 Task: Plan a team-building puzzle-solving activity for the 28th at 10:30 PM.
Action: Mouse moved to (42, 73)
Screenshot: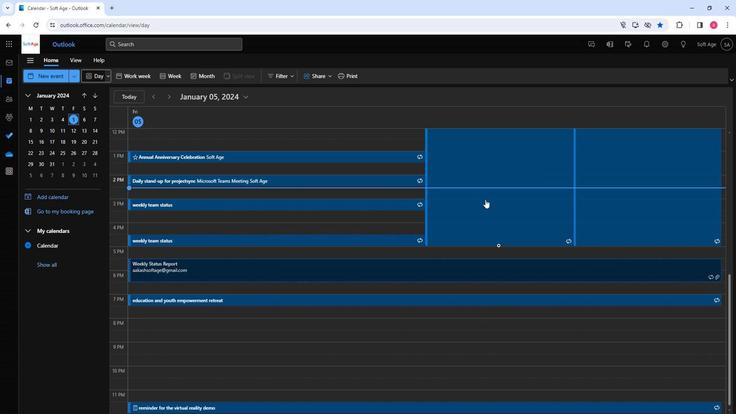 
Action: Mouse pressed left at (42, 73)
Screenshot: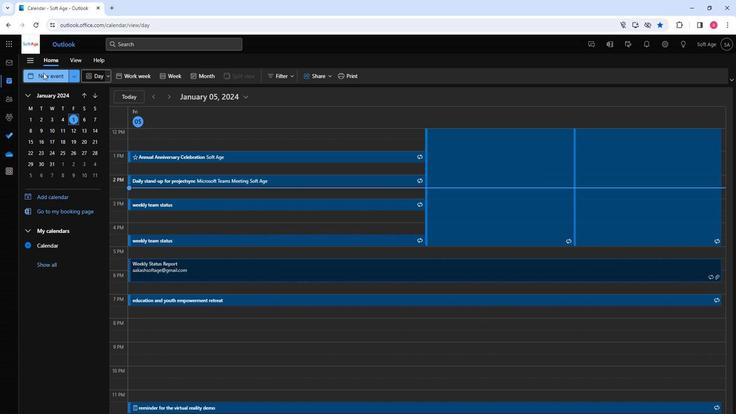
Action: Mouse moved to (201, 146)
Screenshot: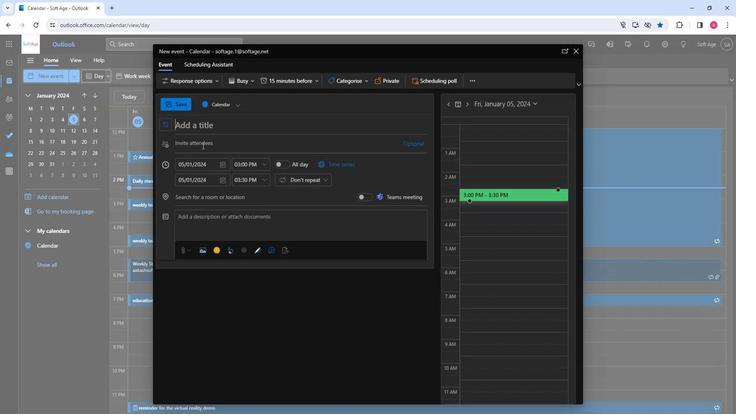 
Action: Key pressed <Key.shift>Team-<Key.shift>Builid<Key.backspace><Key.backspace>ding<Key.space><Key.shift>Pux<Key.backspace>zzle-<Key.shift>Solving<Key.space><Key.shift>Activity
Screenshot: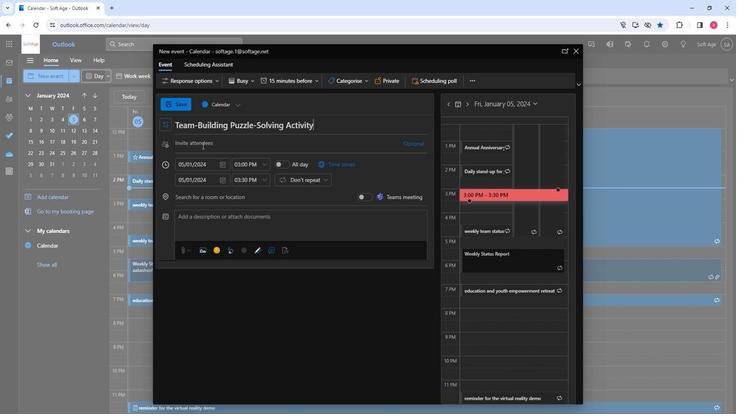 
Action: Mouse moved to (249, 147)
Screenshot: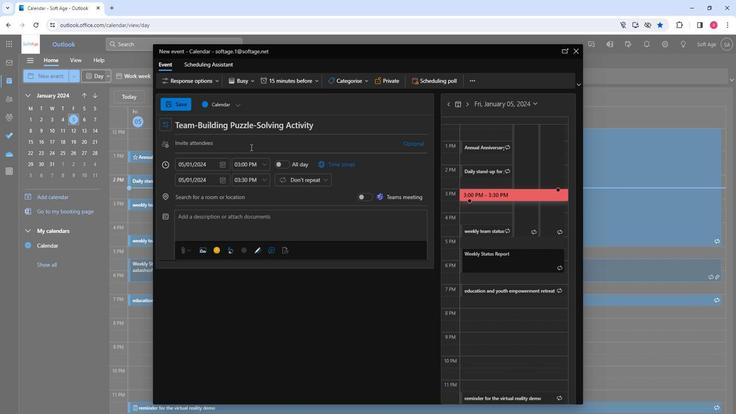 
Action: Mouse pressed left at (249, 147)
Screenshot: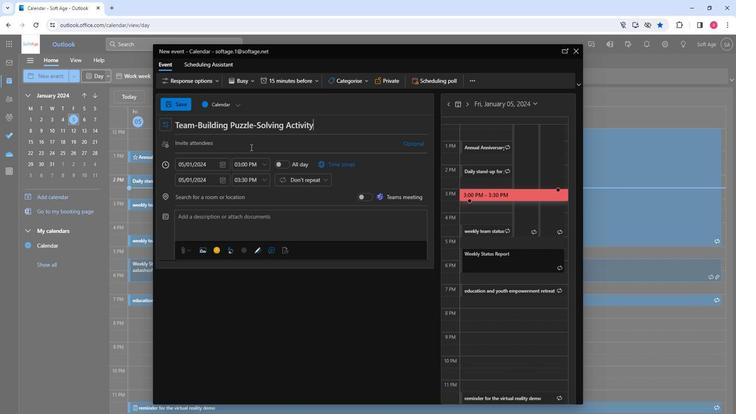 
Action: Key pressed so
Screenshot: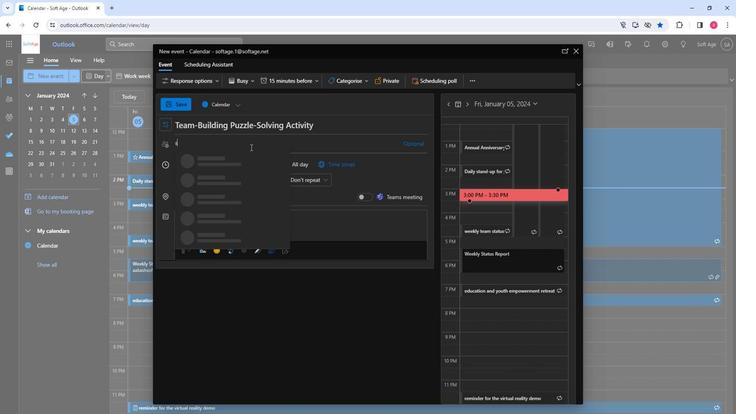 
Action: Mouse moved to (204, 182)
Screenshot: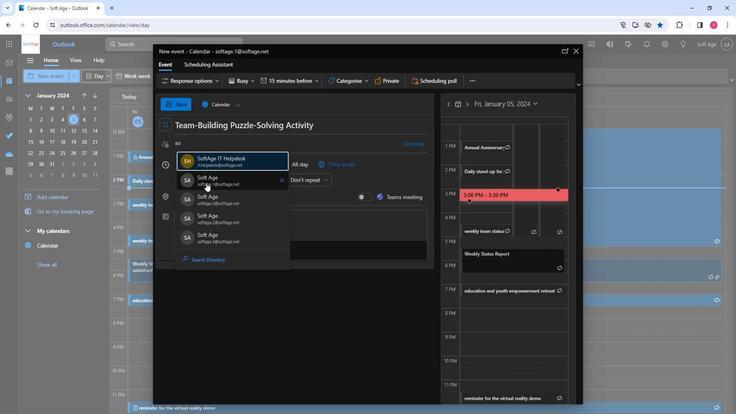 
Action: Mouse pressed left at (204, 182)
Screenshot: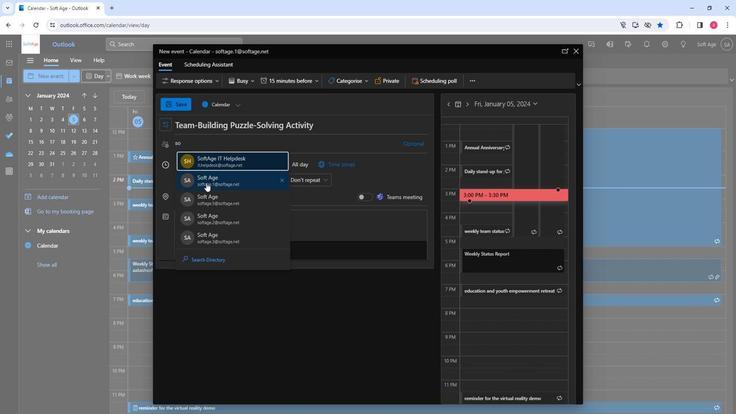 
Action: Key pressed so
Screenshot: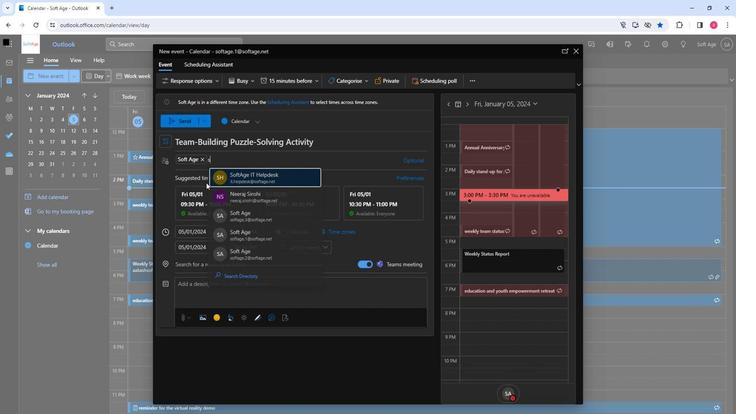 
Action: Mouse moved to (231, 220)
Screenshot: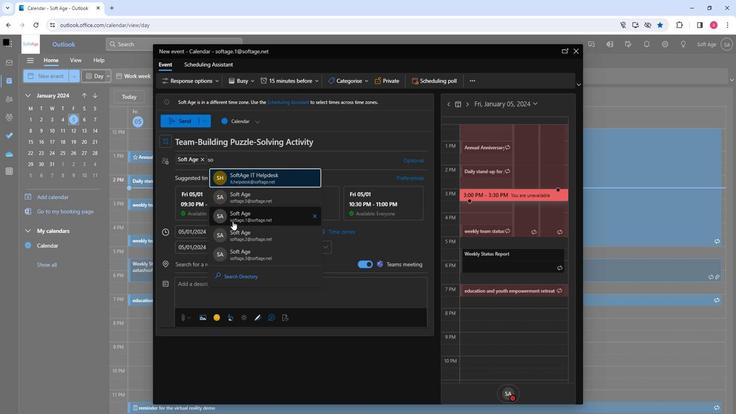
Action: Mouse pressed left at (231, 220)
Screenshot: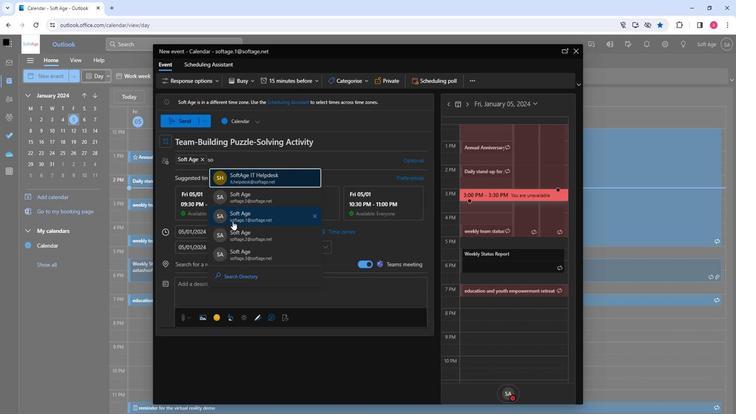 
Action: Key pressed so
Screenshot: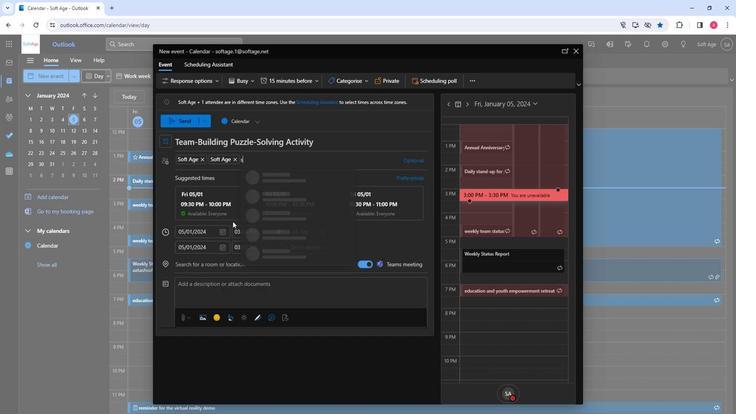 
Action: Mouse moved to (265, 237)
Screenshot: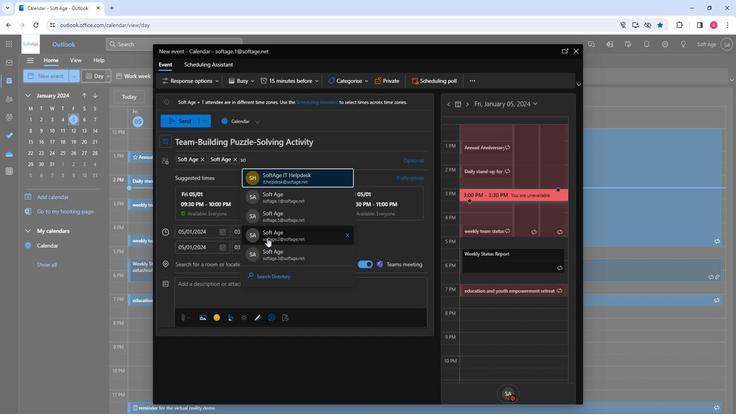 
Action: Mouse pressed left at (265, 237)
Screenshot: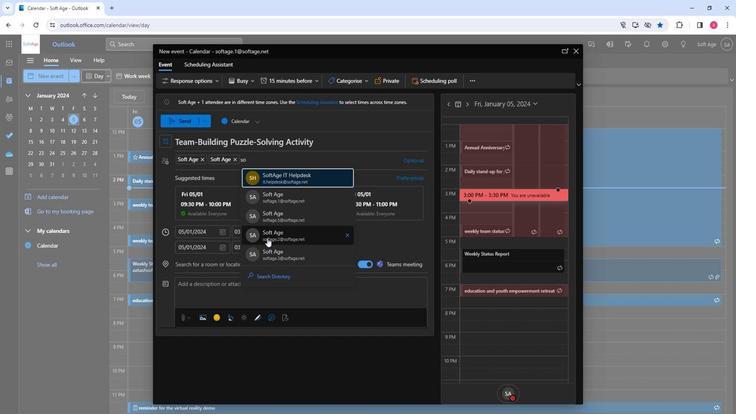
Action: Key pressed so
Screenshot: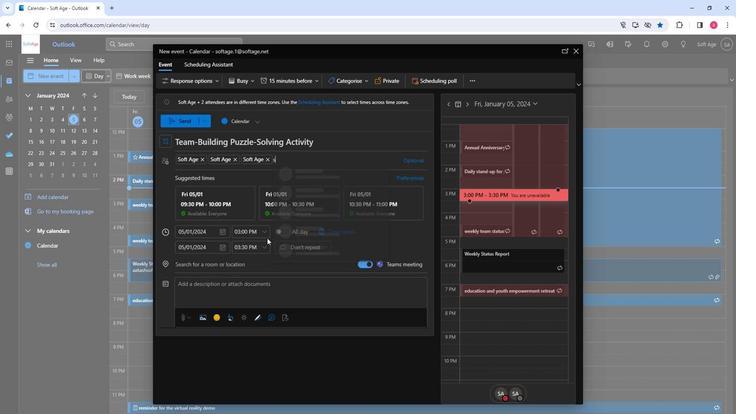 
Action: Mouse moved to (303, 254)
Screenshot: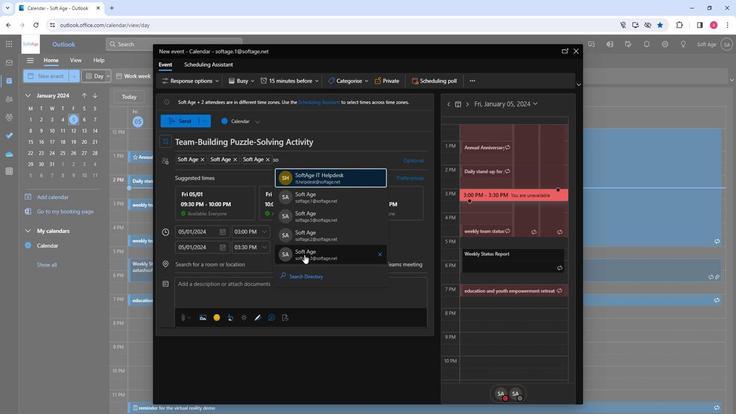 
Action: Mouse pressed left at (303, 254)
Screenshot: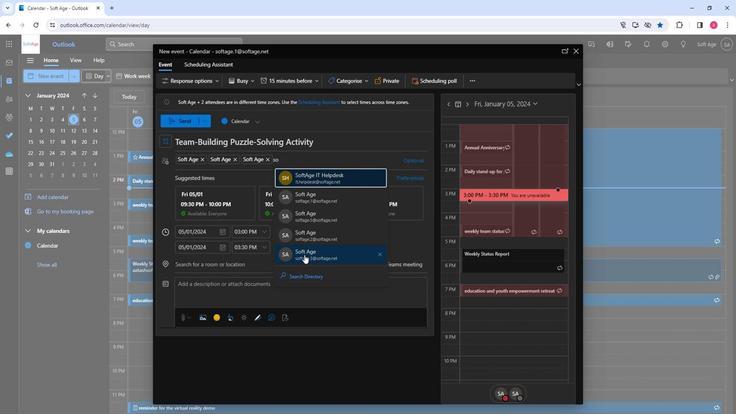 
Action: Mouse moved to (220, 232)
Screenshot: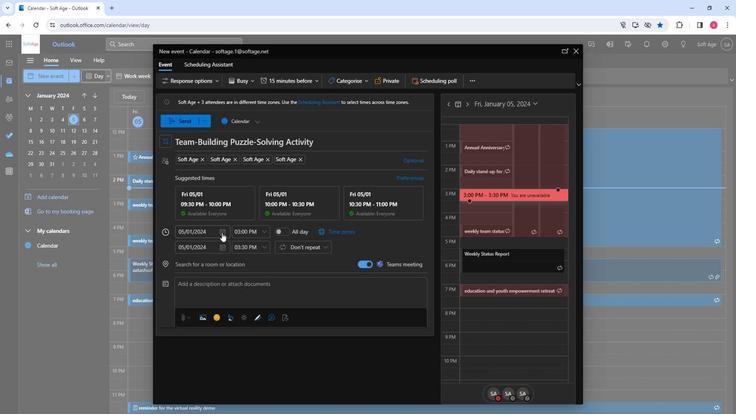 
Action: Mouse pressed left at (220, 232)
Screenshot: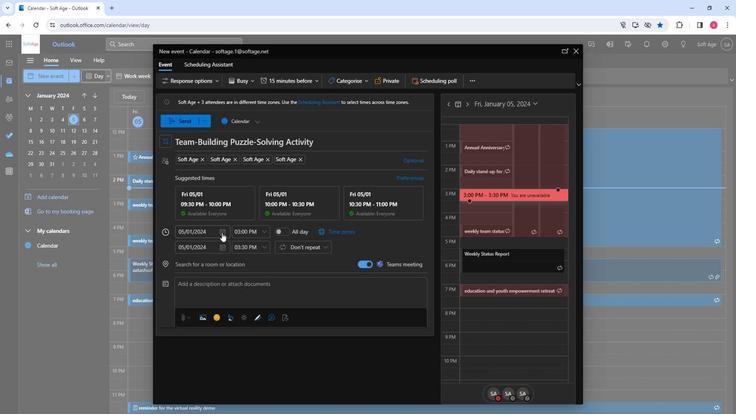 
Action: Mouse moved to (248, 306)
Screenshot: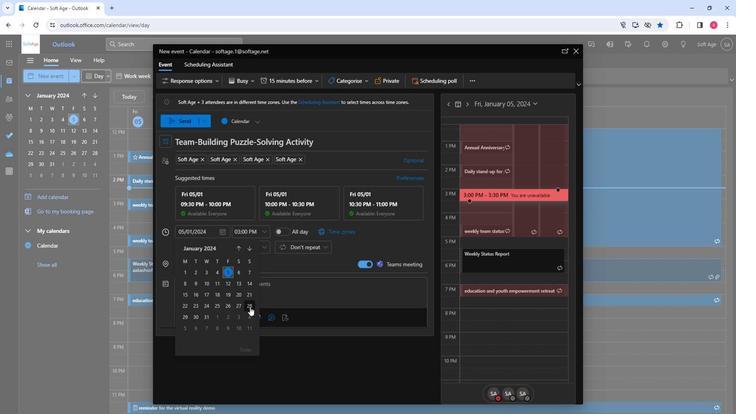 
Action: Mouse pressed left at (248, 306)
Screenshot: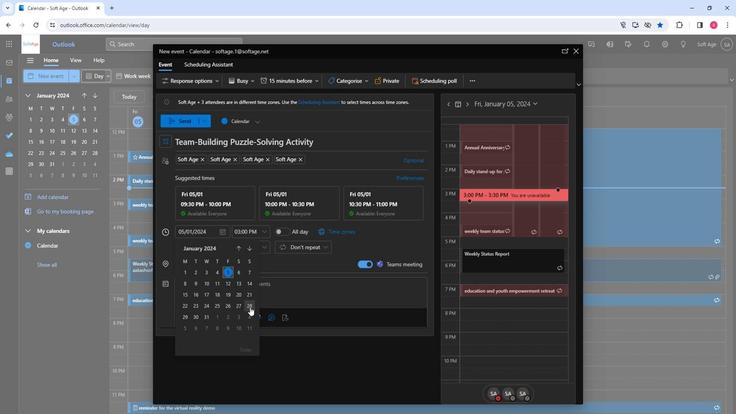 
Action: Mouse moved to (260, 231)
Screenshot: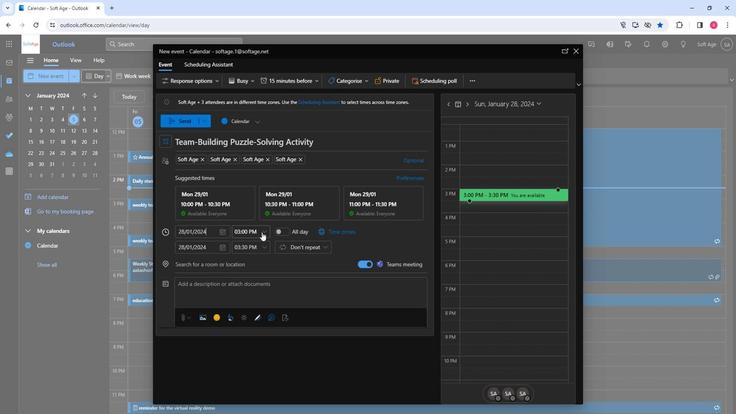 
Action: Mouse pressed left at (260, 231)
Screenshot: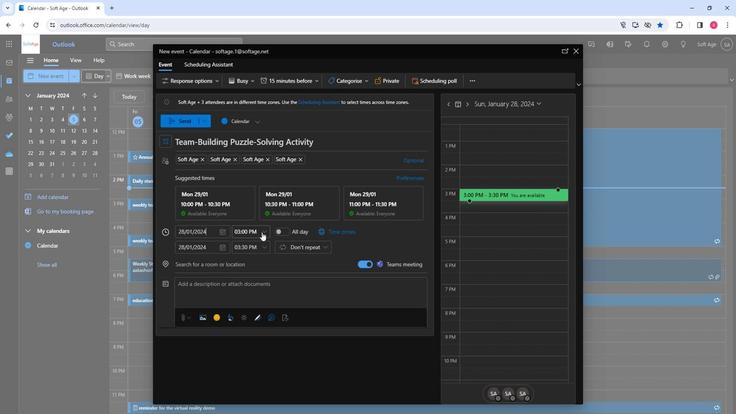 
Action: Mouse moved to (253, 257)
Screenshot: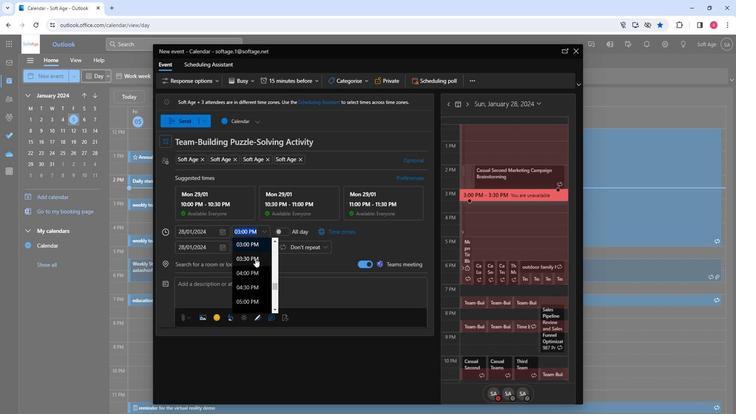 
Action: Mouse scrolled (253, 256) with delta (0, 0)
Screenshot: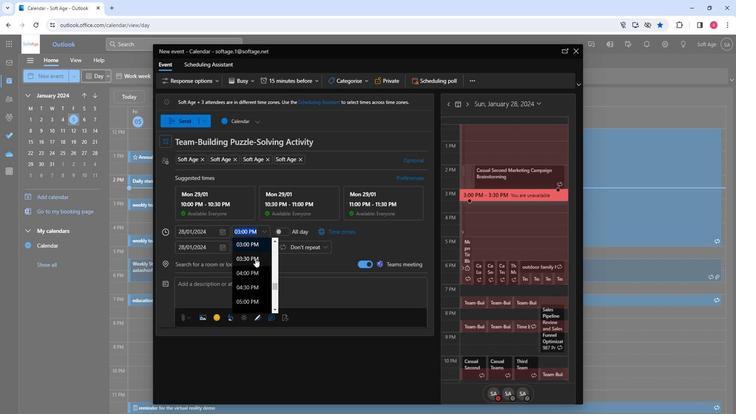 
Action: Mouse moved to (252, 258)
Screenshot: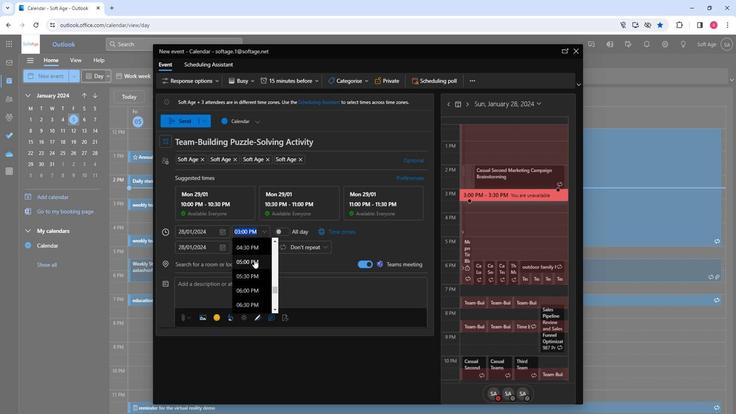 
Action: Mouse scrolled (252, 258) with delta (0, 0)
Screenshot: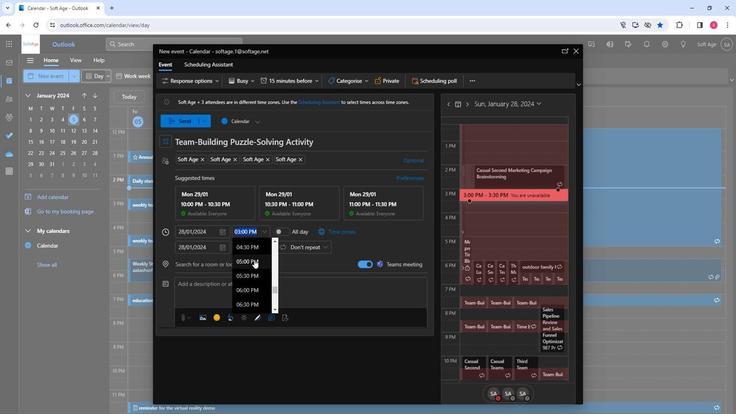 
Action: Mouse moved to (252, 258)
Screenshot: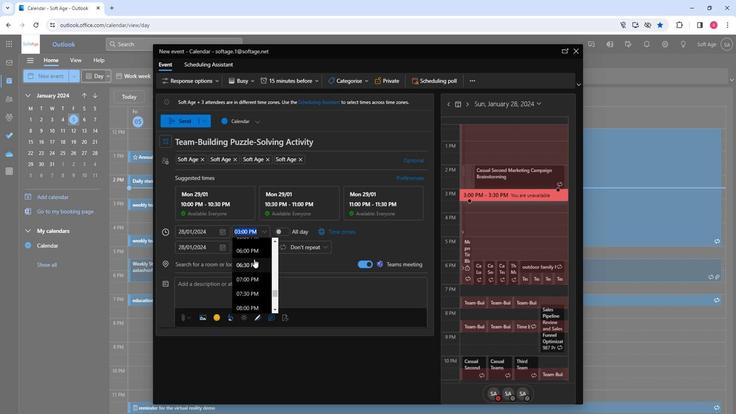 
Action: Mouse scrolled (252, 258) with delta (0, 0)
Screenshot: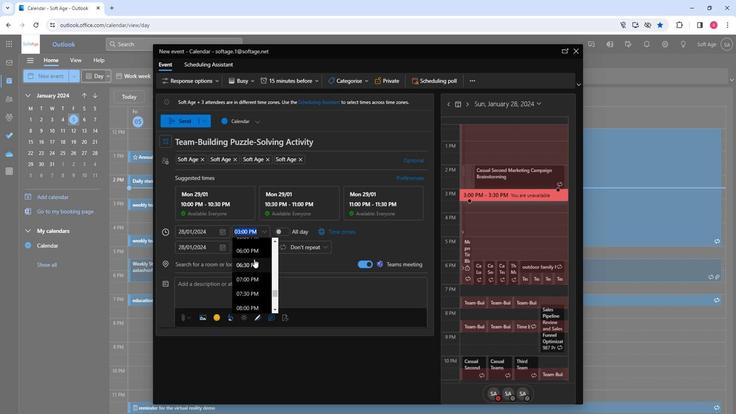 
Action: Mouse moved to (242, 280)
Screenshot: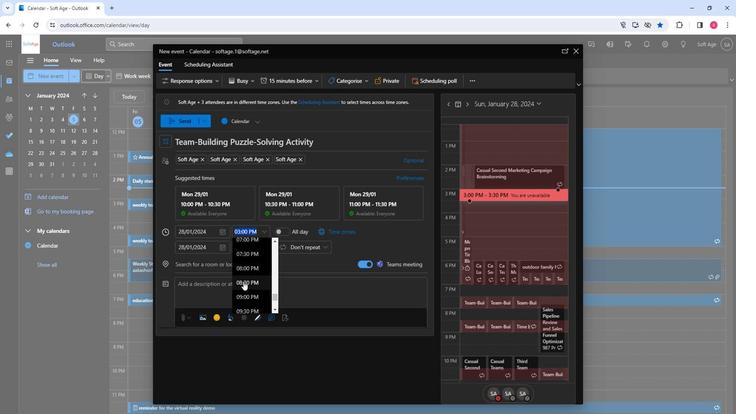 
Action: Mouse scrolled (242, 280) with delta (0, 0)
Screenshot: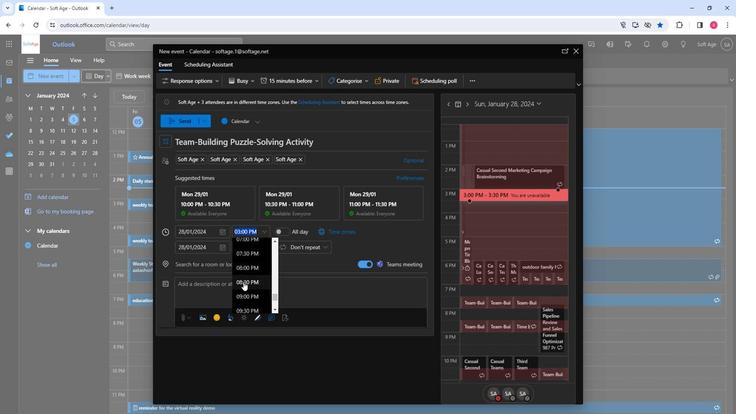 
Action: Mouse moved to (241, 298)
Screenshot: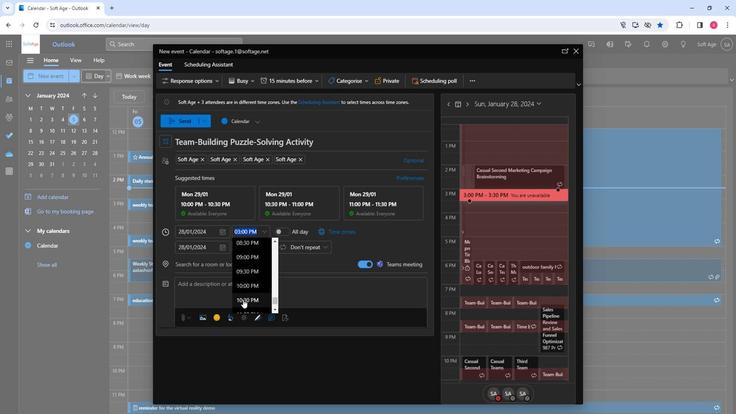
Action: Mouse pressed left at (241, 298)
Screenshot: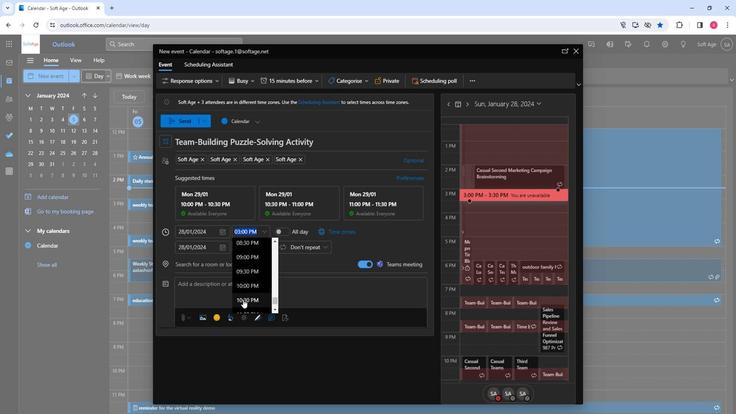 
Action: Mouse moved to (216, 260)
Screenshot: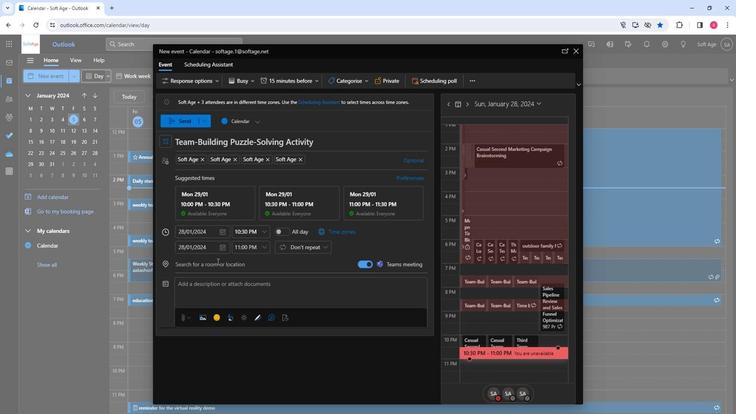 
Action: Mouse pressed left at (216, 260)
Screenshot: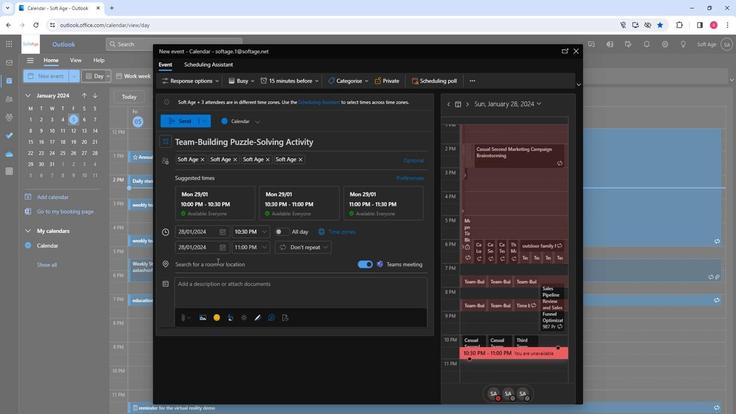 
Action: Mouse moved to (216, 265)
Screenshot: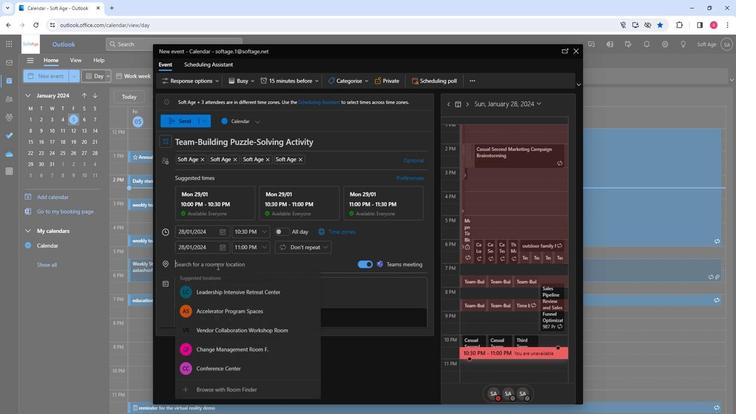 
Action: Key pressed activi
Screenshot: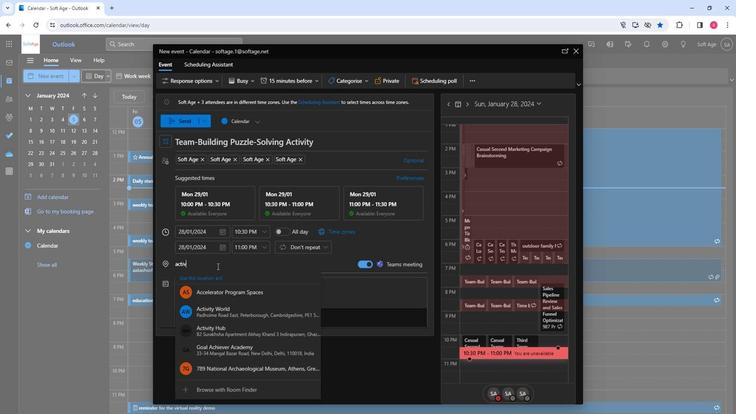 
Action: Mouse moved to (223, 289)
Screenshot: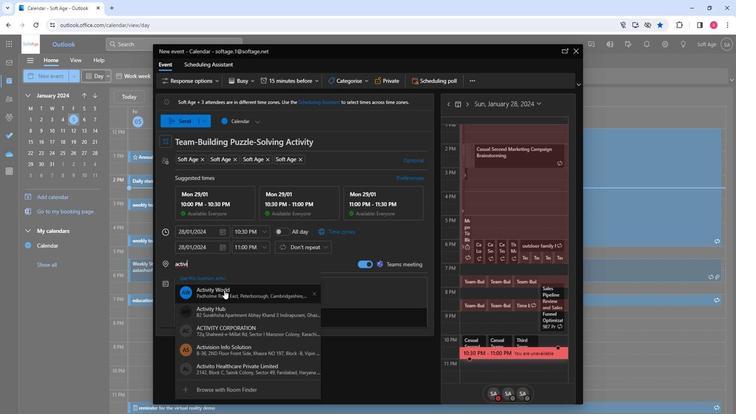 
Action: Mouse pressed left at (223, 289)
Screenshot: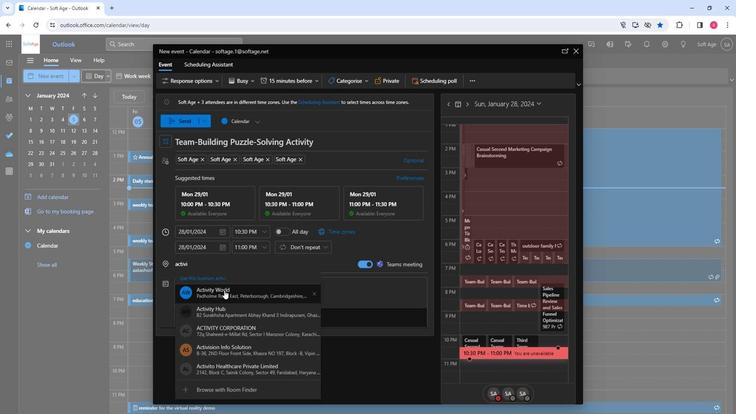 
Action: Mouse moved to (207, 281)
Screenshot: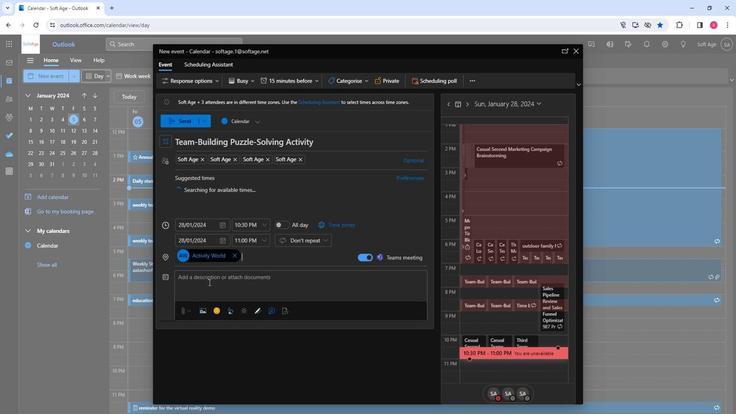 
Action: Mouse pressed left at (207, 281)
Screenshot: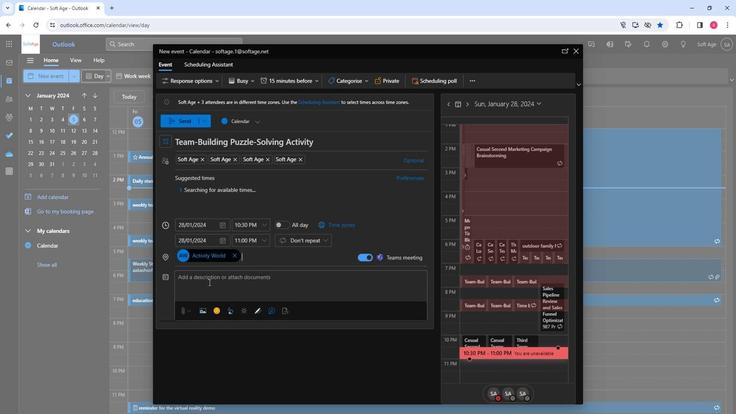 
Action: Key pressed <Key.shift>Engage<Key.space>your<Key.space>team<Key.space>in<Key.space>a<Key.space>dynamic<Key.space>puzzle-solving<Key.space>activity<Key.shift>!<Key.space><Key.shift><Key.shift><Key.shift><Key.shift><Key.shift>Foster<Key.space>collaboration,<Key.space>critical<Key.space>thinking,<Key.space>and<Key.space>creativity<Key.space>as<Key.space>you<Key.space>work<Key.space>together<Key.space>to<Key.space>unravel<Key.space>challenges,<Key.space>strengthening<Key.space>bonds<Key.space>in<Key.space>an<Key.space>interactive<Key.space>and<Key.space>enjoyable<Key.space>setting.
Screenshot: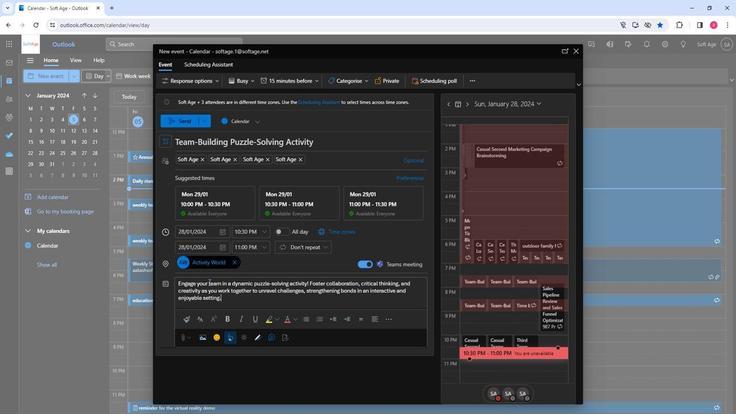 
Action: Mouse moved to (244, 284)
Screenshot: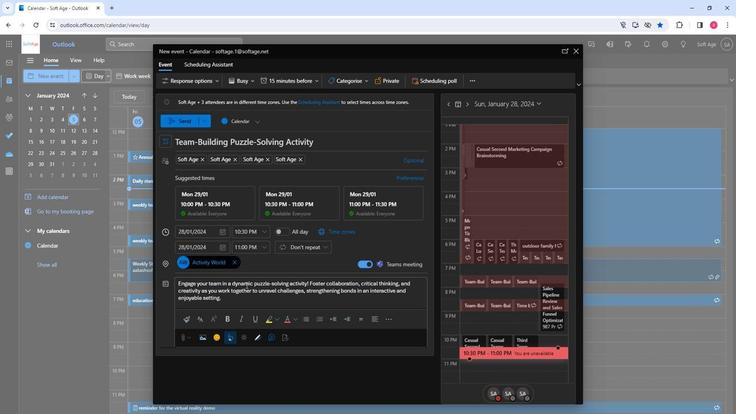 
Action: Mouse pressed left at (244, 284)
Screenshot: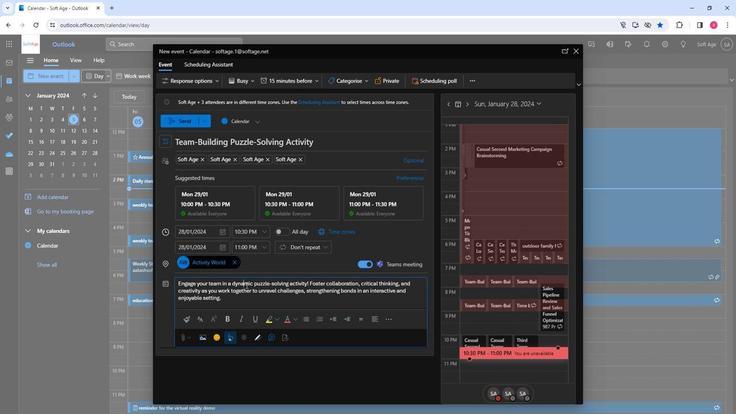 
Action: Mouse pressed left at (244, 284)
Screenshot: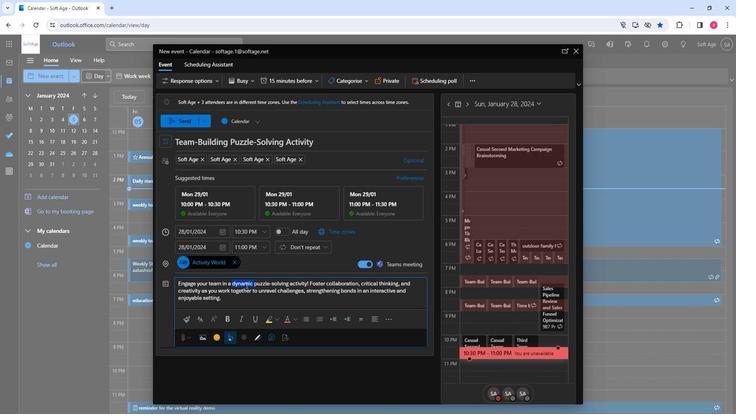 
Action: Mouse pressed left at (244, 284)
Screenshot: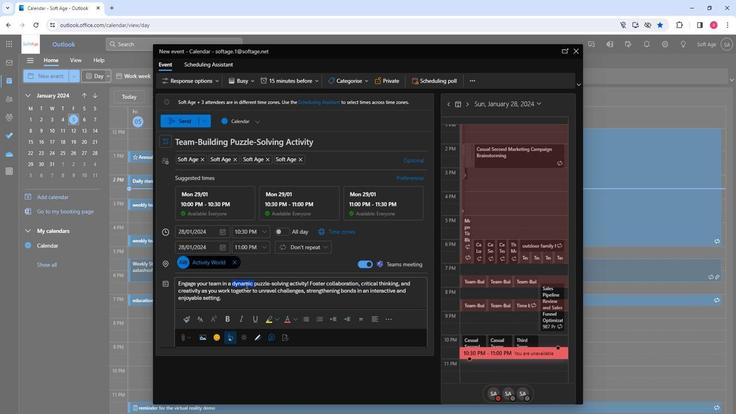 
Action: Mouse moved to (200, 316)
Screenshot: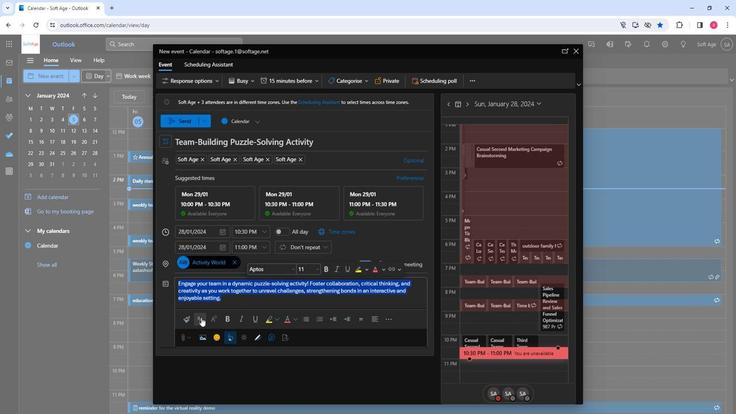 
Action: Mouse pressed left at (200, 316)
Screenshot: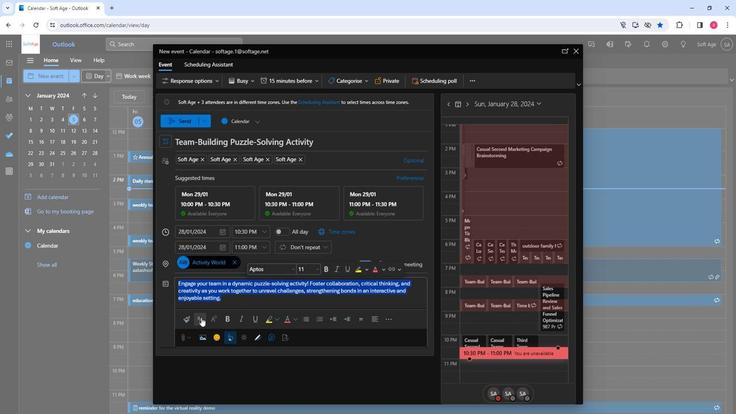 
Action: Mouse moved to (231, 246)
Screenshot: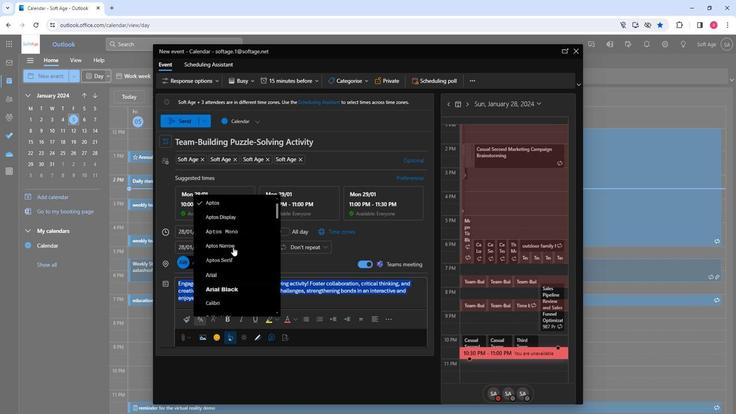 
Action: Mouse scrolled (231, 246) with delta (0, 0)
Screenshot: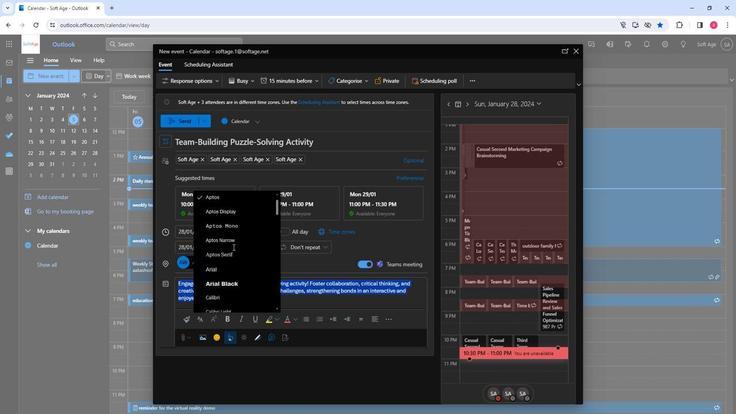 
Action: Mouse scrolled (231, 246) with delta (0, 0)
Screenshot: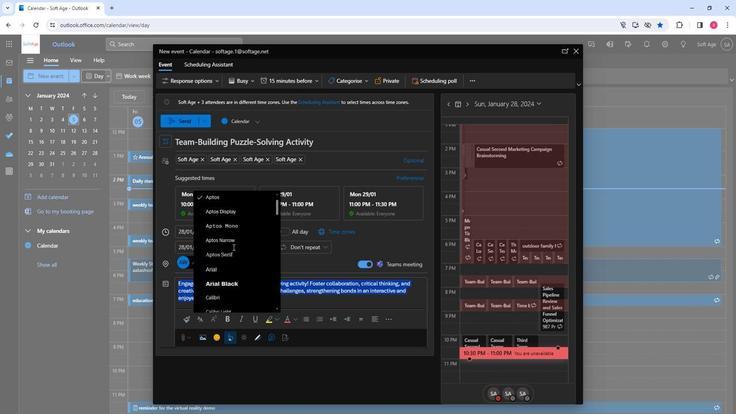 
Action: Mouse scrolled (231, 246) with delta (0, 0)
Screenshot: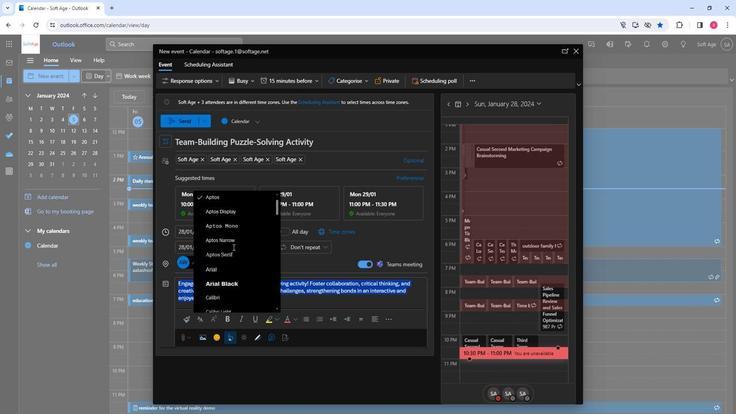 
Action: Mouse moved to (214, 252)
Screenshot: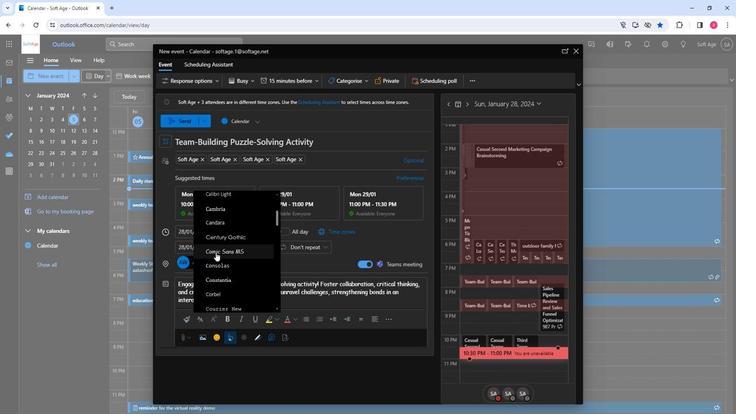
Action: Mouse pressed left at (214, 252)
Screenshot: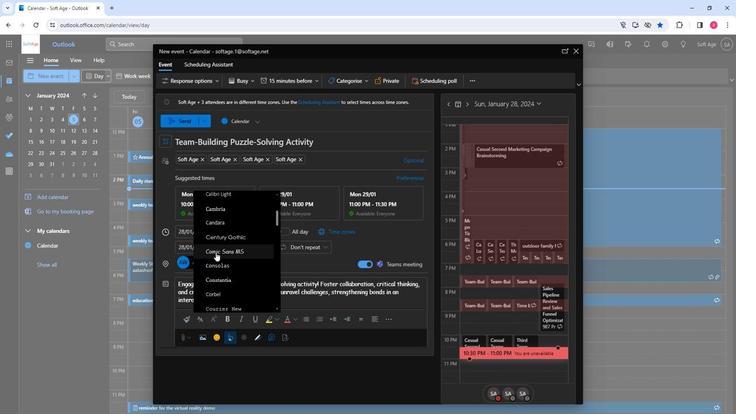 
Action: Mouse moved to (238, 313)
Screenshot: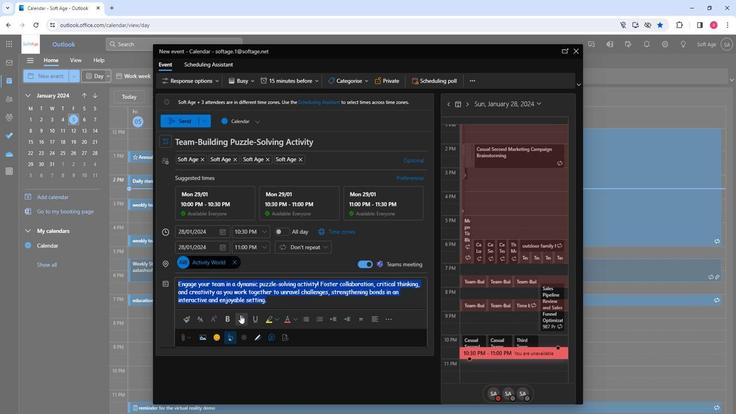
Action: Mouse pressed left at (238, 313)
Screenshot: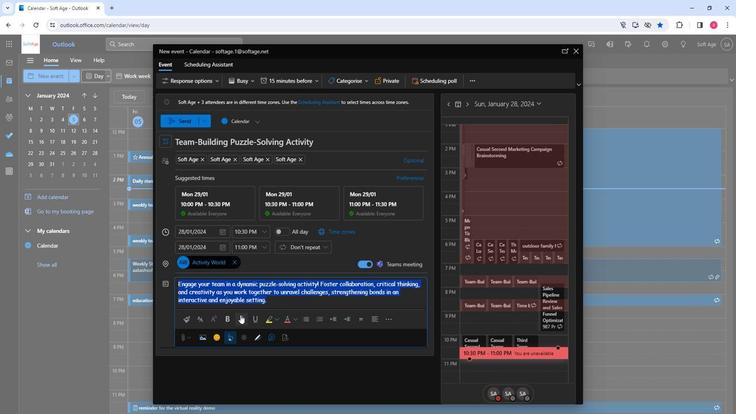 
Action: Mouse moved to (295, 316)
Screenshot: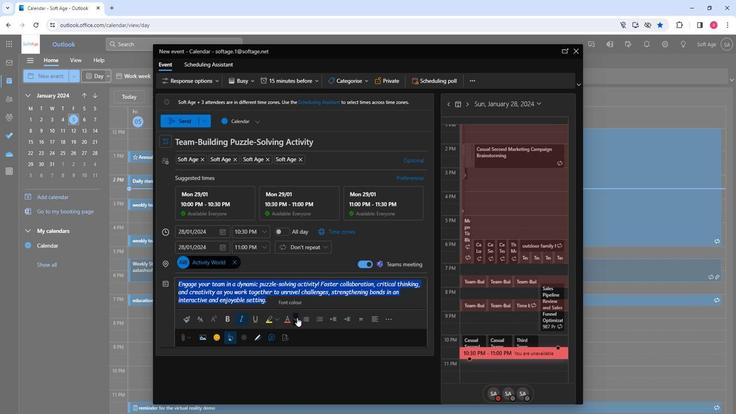
Action: Mouse pressed left at (295, 316)
Screenshot: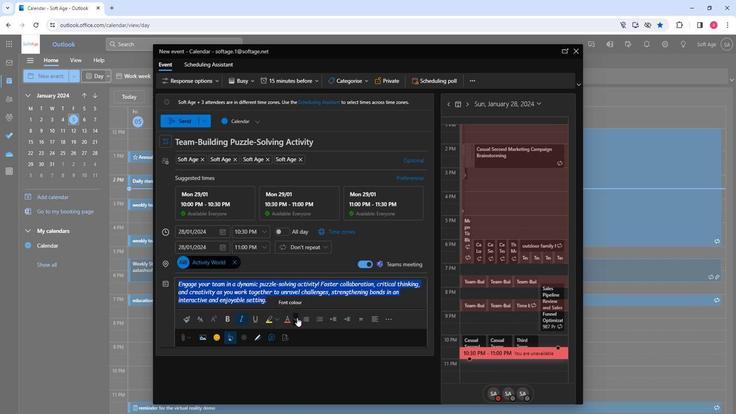 
Action: Mouse moved to (340, 262)
Screenshot: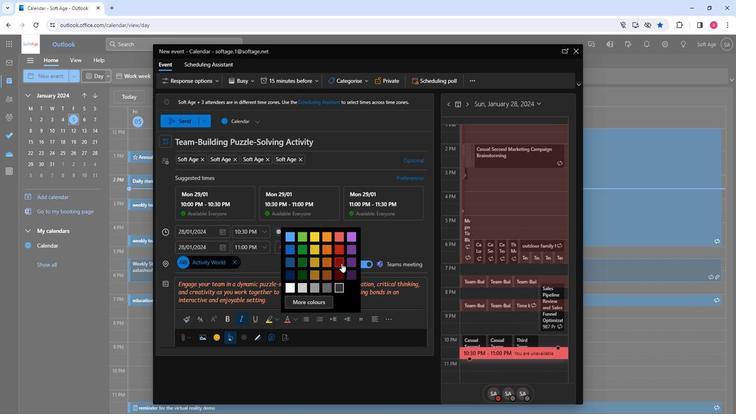 
Action: Mouse pressed left at (340, 262)
Screenshot: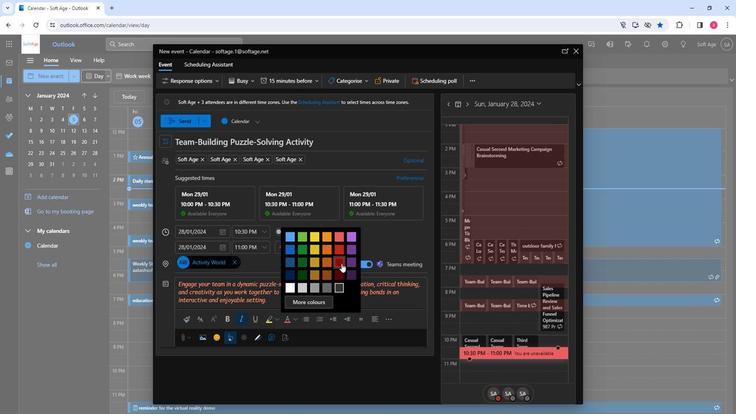 
Action: Mouse moved to (345, 319)
Screenshot: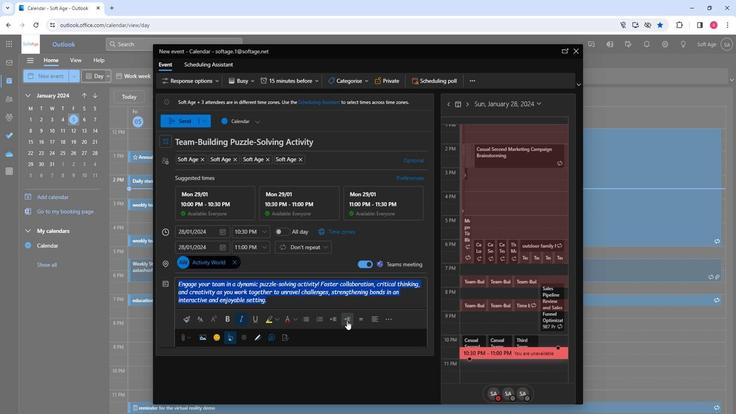 
Action: Mouse pressed left at (345, 319)
Screenshot: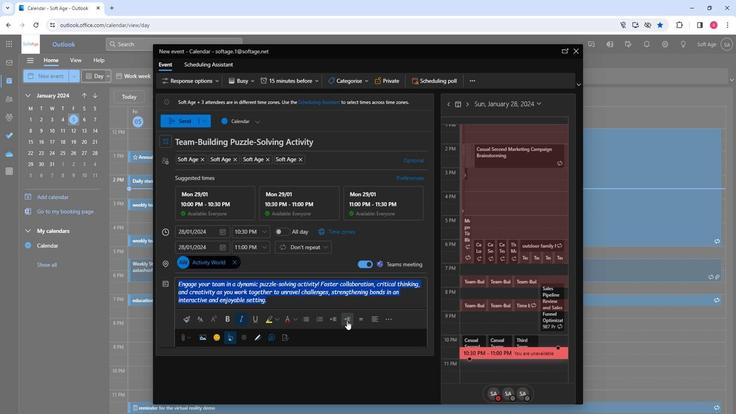 
Action: Mouse moved to (369, 302)
Screenshot: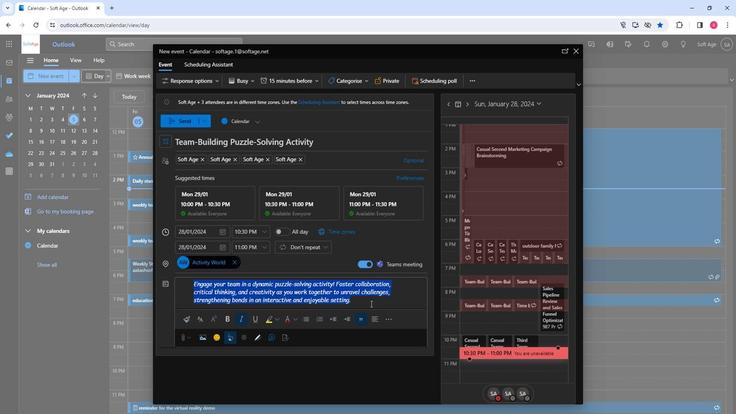 
Action: Mouse pressed left at (369, 302)
Screenshot: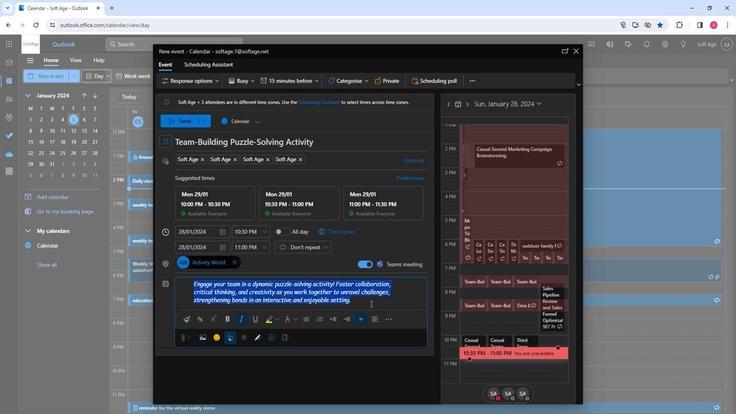 
Action: Mouse moved to (181, 120)
Screenshot: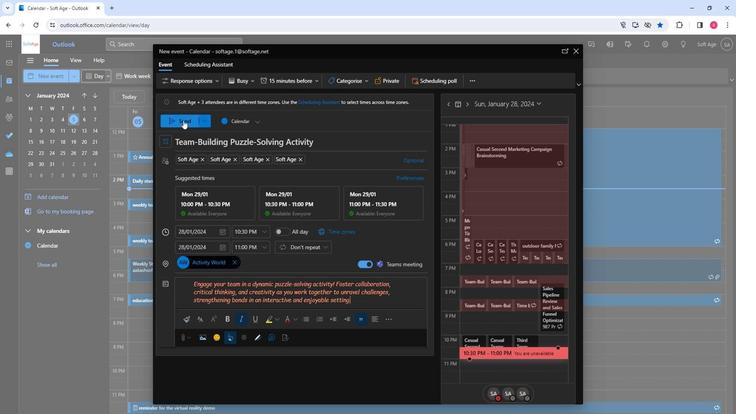 
Action: Mouse pressed left at (181, 120)
Screenshot: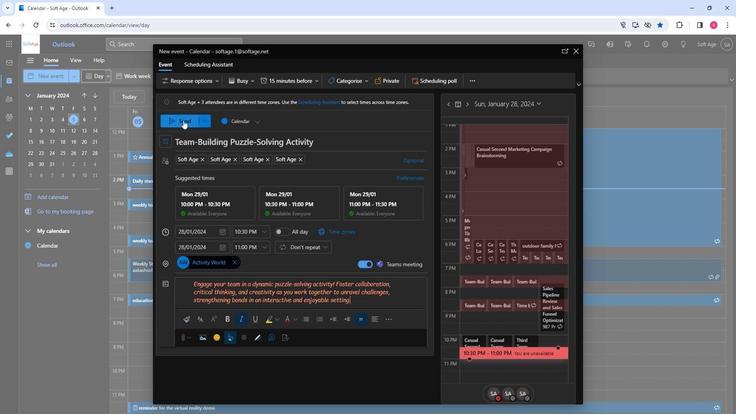 
Action: Mouse moved to (306, 350)
Screenshot: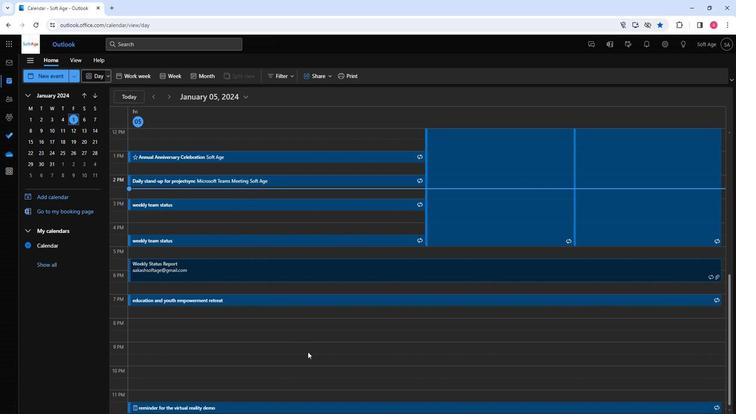 
